 Task: In the Company zucc.edu.ve, Add note: 'Reach out to a customer for a case study interview.'. Mark checkbox to create task to follow up ': In 1 month'. Create task, with  description: Physical meeting done, Add due date: In 1 week; Add reminder: 1 hour before. Set Priority High and add note: Include the link to the demo video in the follow-up email.. Logged in from softage.6@softage.net
Action: Mouse moved to (84, 59)
Screenshot: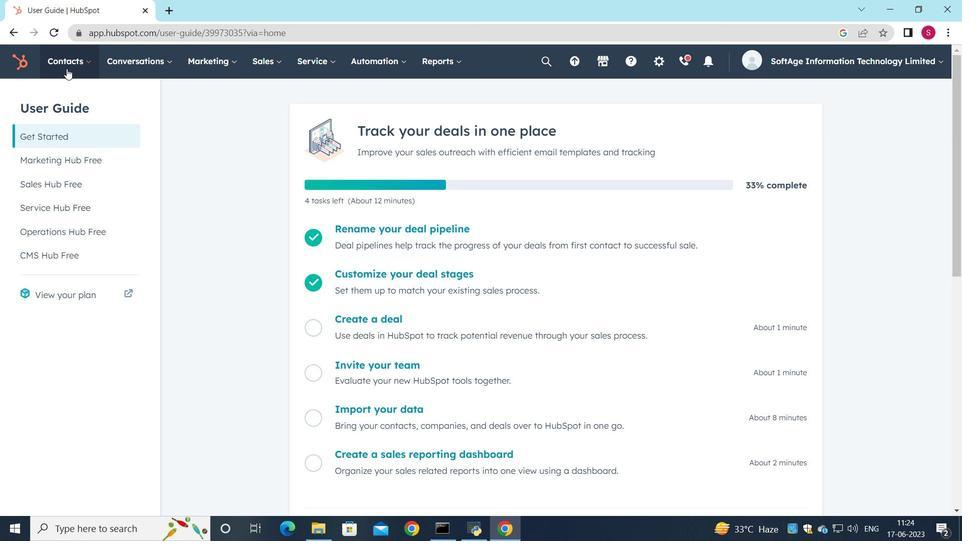 
Action: Mouse pressed left at (84, 59)
Screenshot: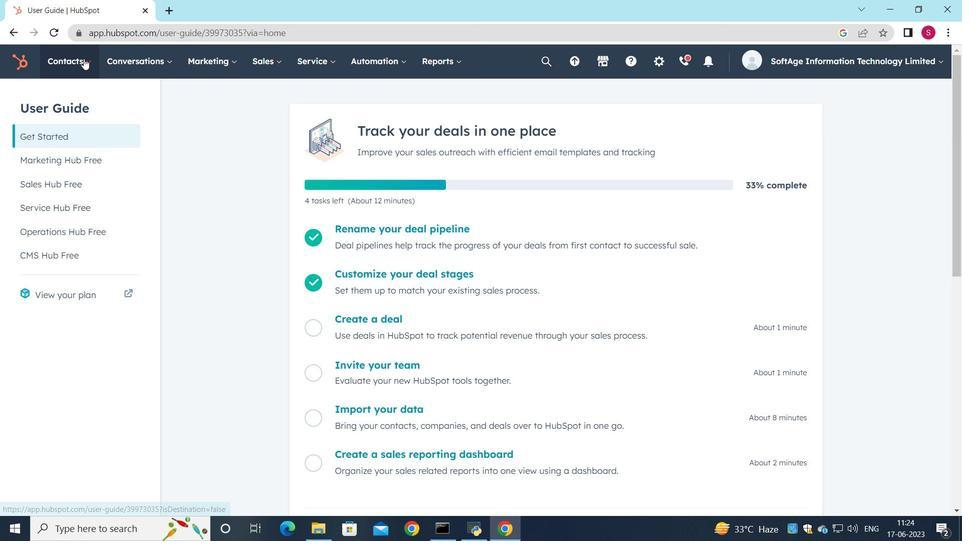 
Action: Mouse moved to (87, 120)
Screenshot: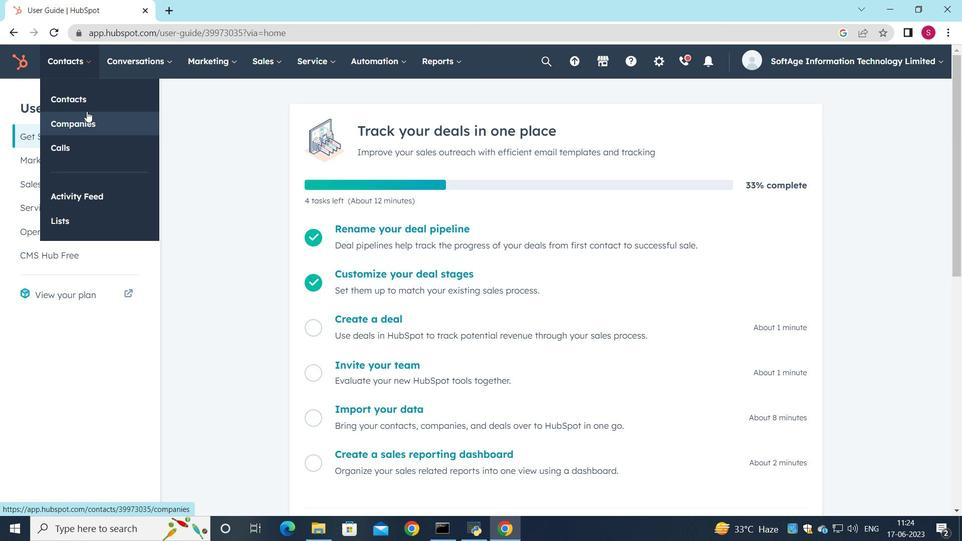 
Action: Mouse pressed left at (87, 120)
Screenshot: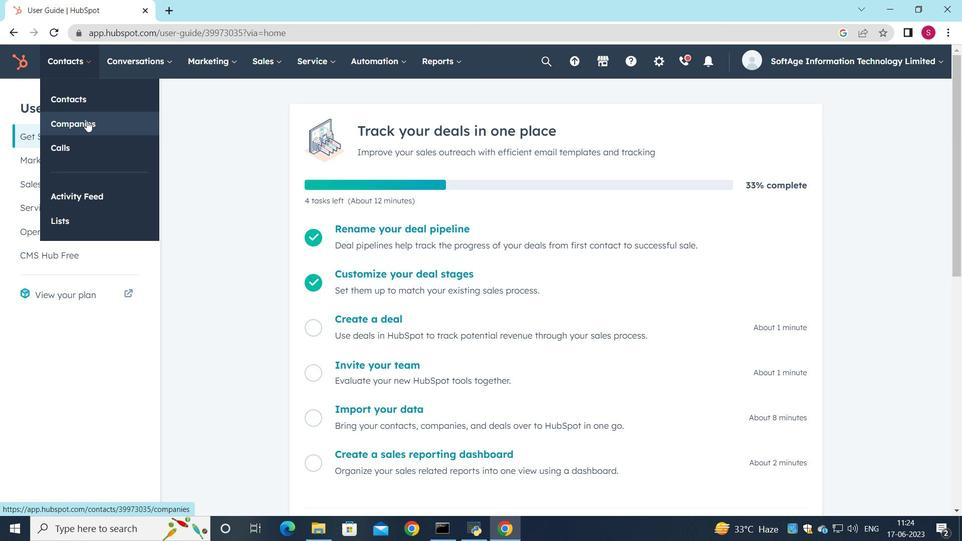 
Action: Mouse moved to (95, 205)
Screenshot: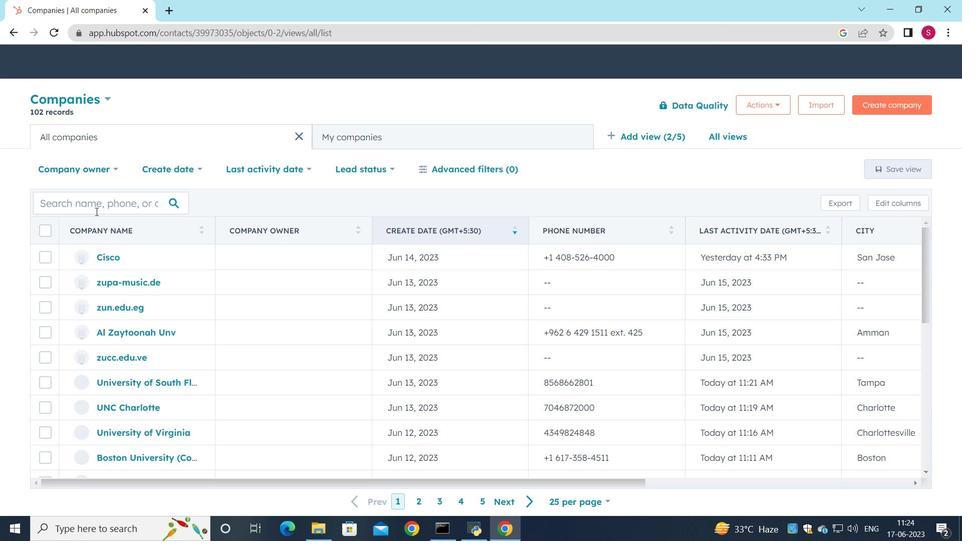
Action: Mouse pressed left at (95, 205)
Screenshot: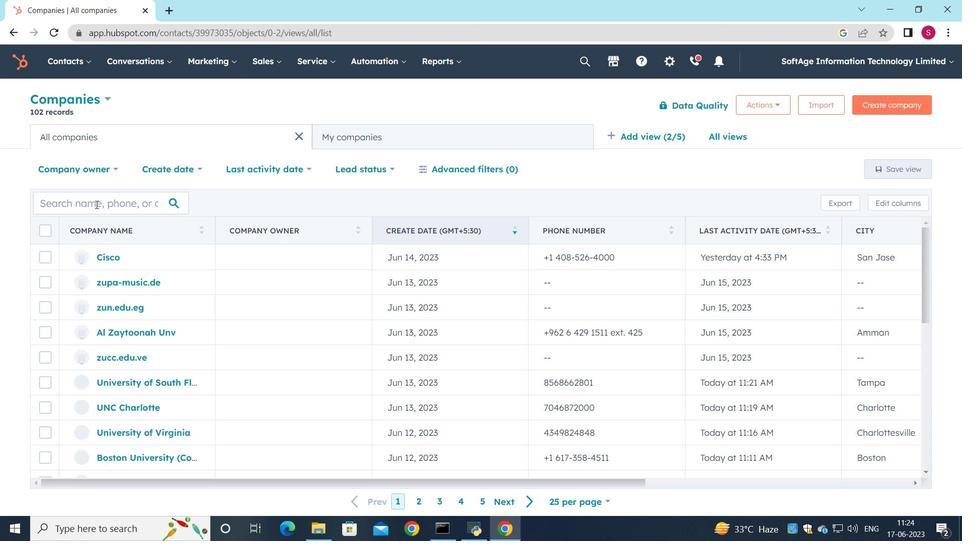 
Action: Key pressed zucc.edu.ve
Screenshot: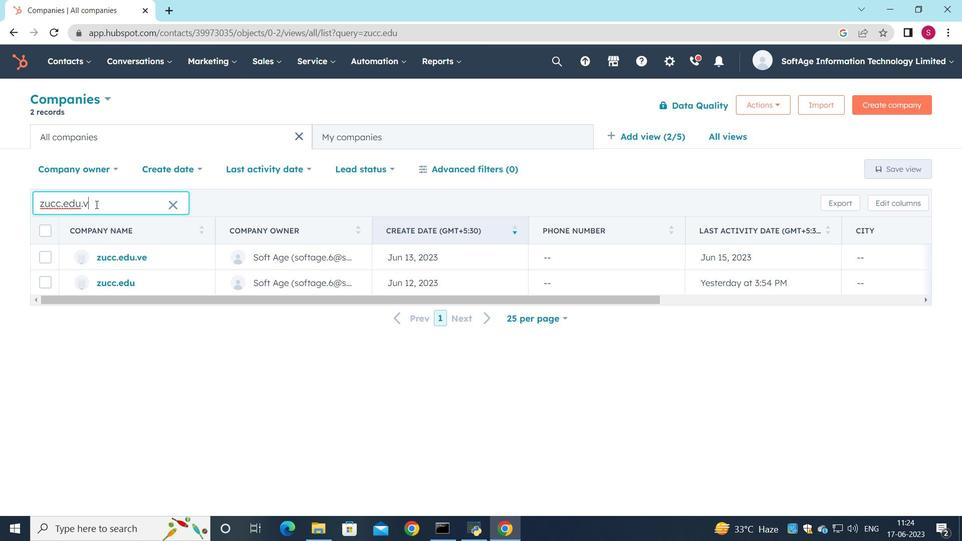 
Action: Mouse moved to (102, 257)
Screenshot: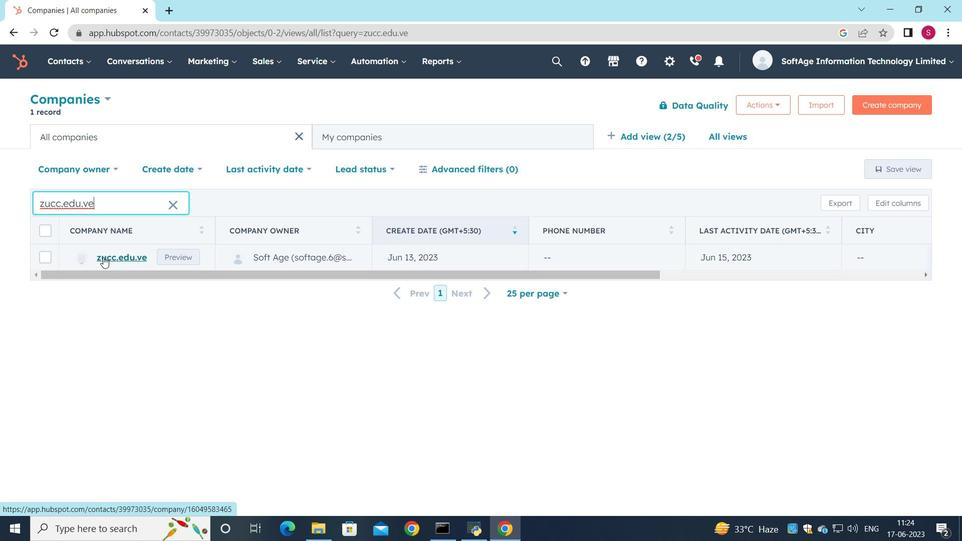 
Action: Mouse pressed left at (102, 257)
Screenshot: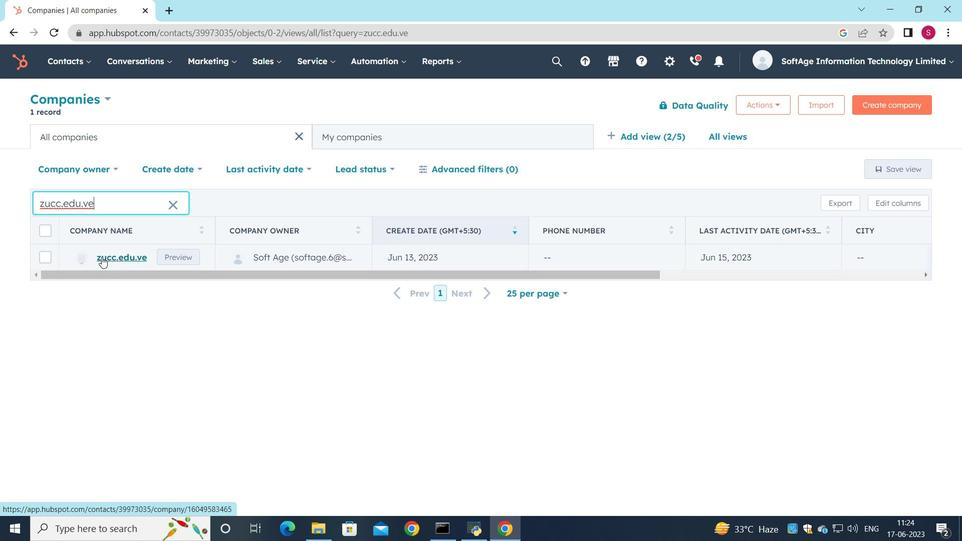
Action: Mouse moved to (32, 199)
Screenshot: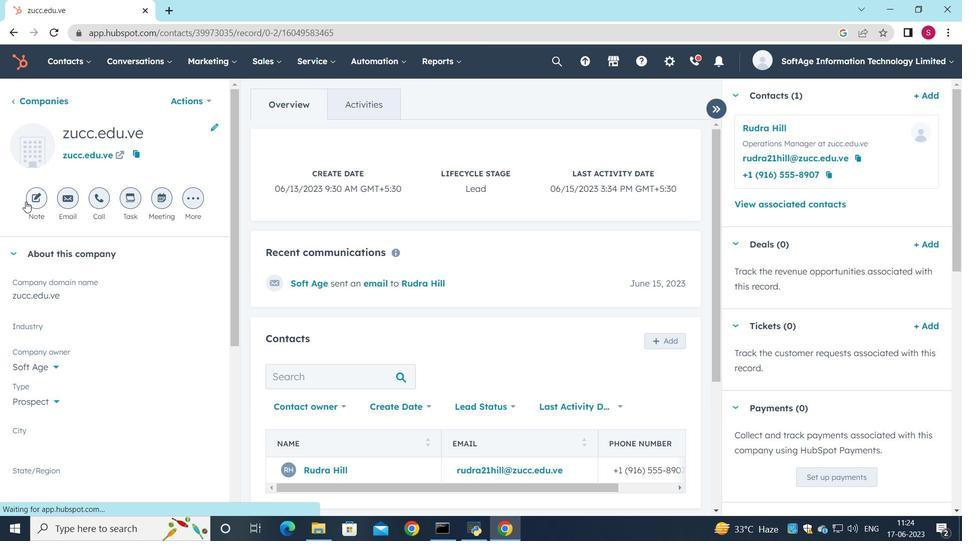 
Action: Mouse pressed left at (32, 199)
Screenshot: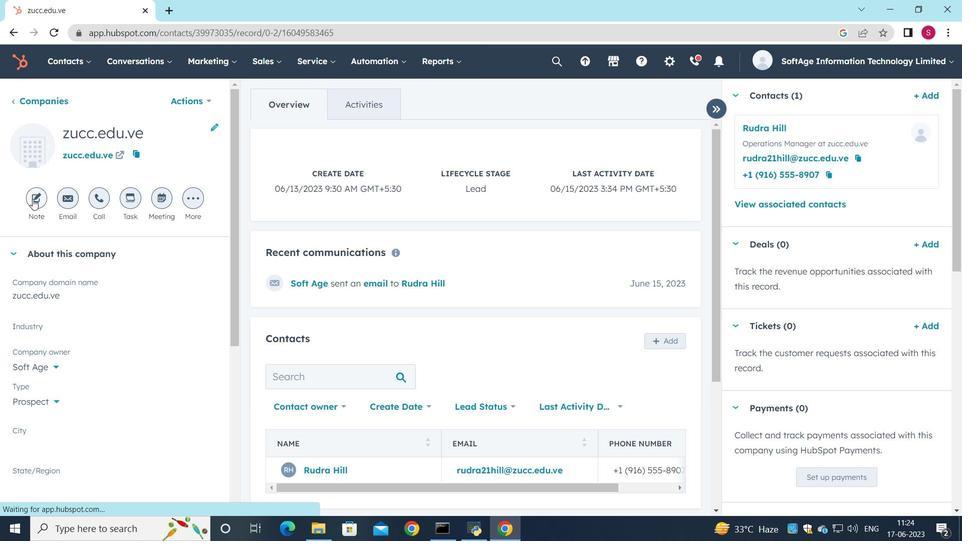
Action: Mouse moved to (538, 298)
Screenshot: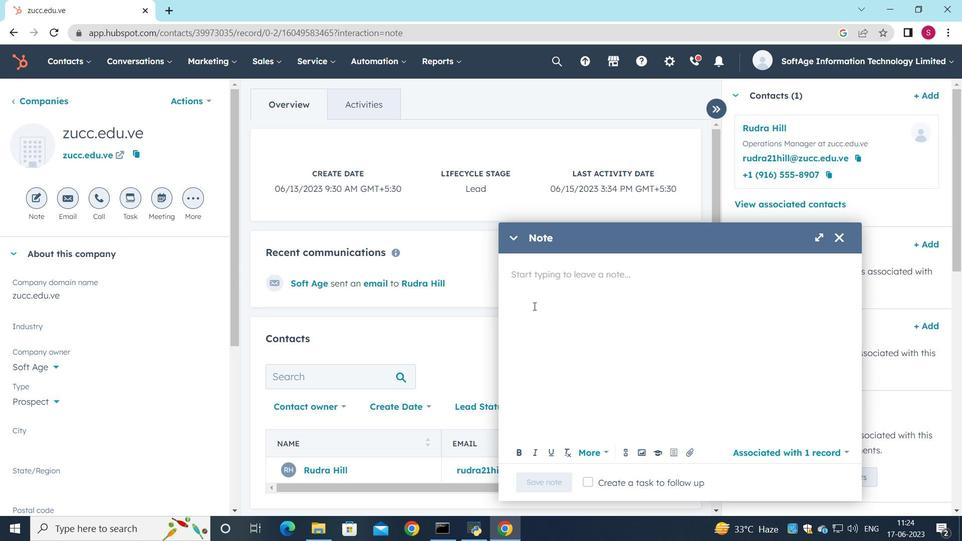 
Action: Key pressed <Key.shift><Key.shift><Key.shift><Key.shift><Key.shift><Key.shift><Key.shift><Key.shift><Key.shift><Key.shift>Reach<Key.space>out<Key.space>to<Key.space>a<Key.space>customer<Key.space>for<Key.space>a<Key.space>case<Key.space>study<Key.space>interview
Screenshot: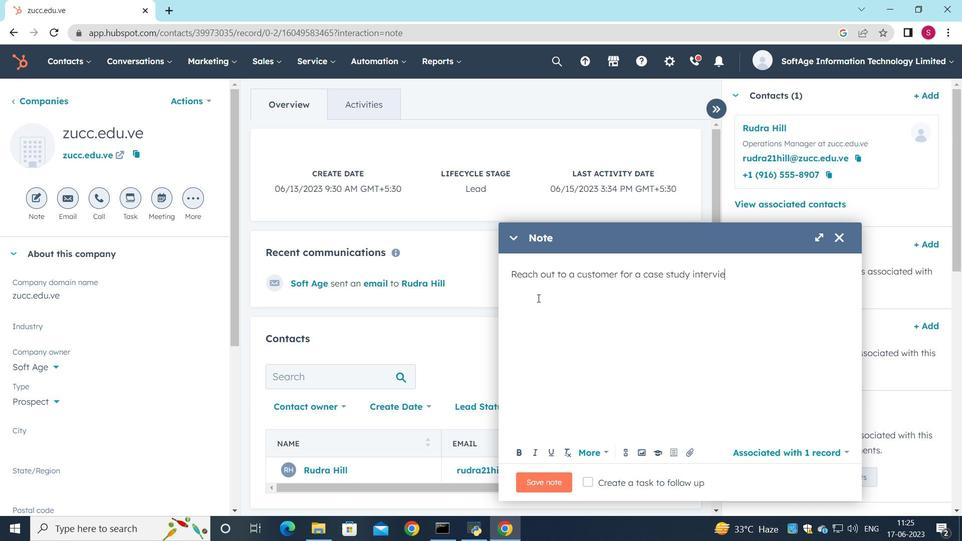 
Action: Mouse moved to (592, 483)
Screenshot: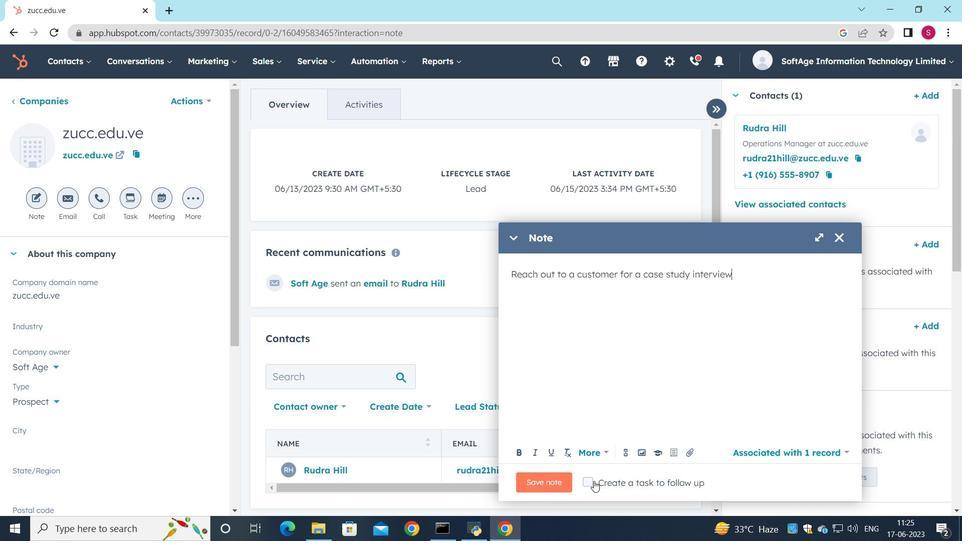 
Action: Mouse pressed left at (592, 483)
Screenshot: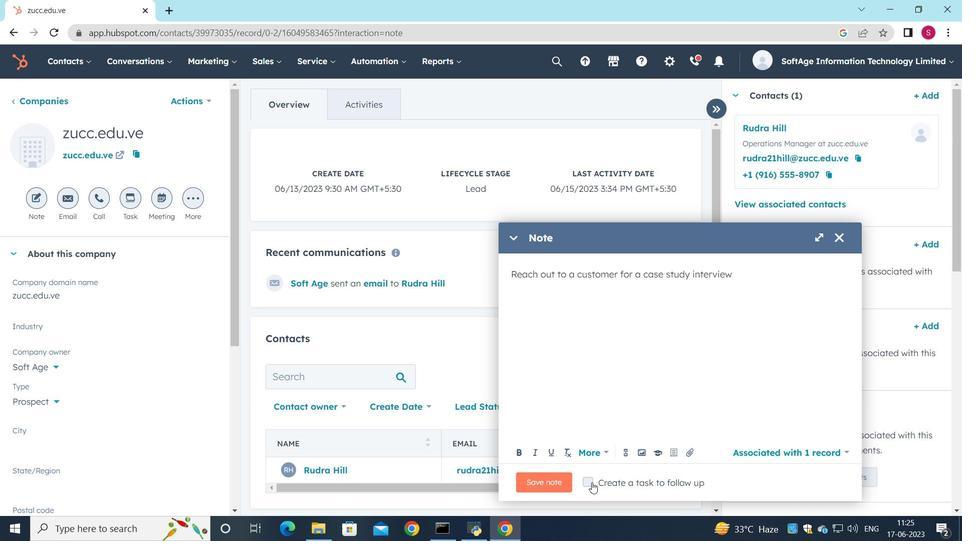 
Action: Mouse moved to (611, 486)
Screenshot: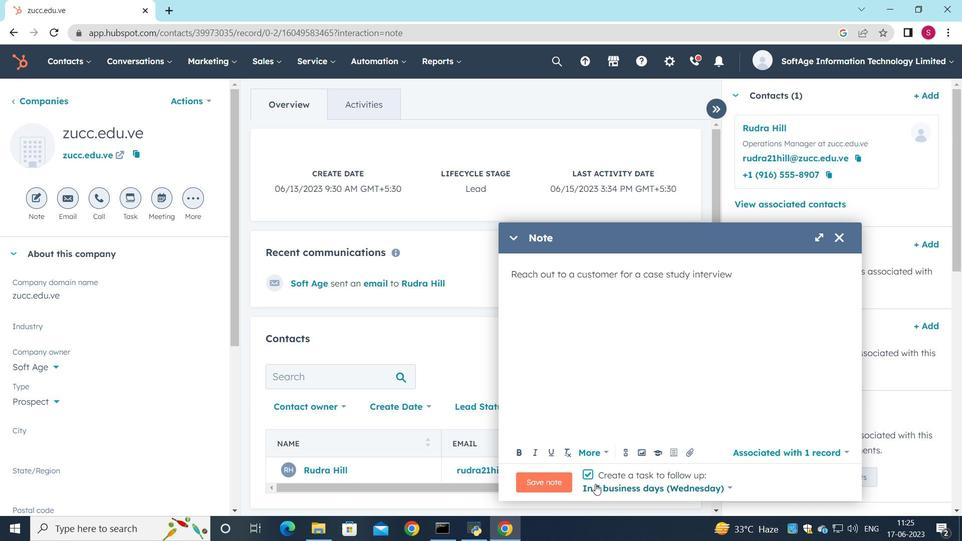 
Action: Mouse pressed left at (611, 486)
Screenshot: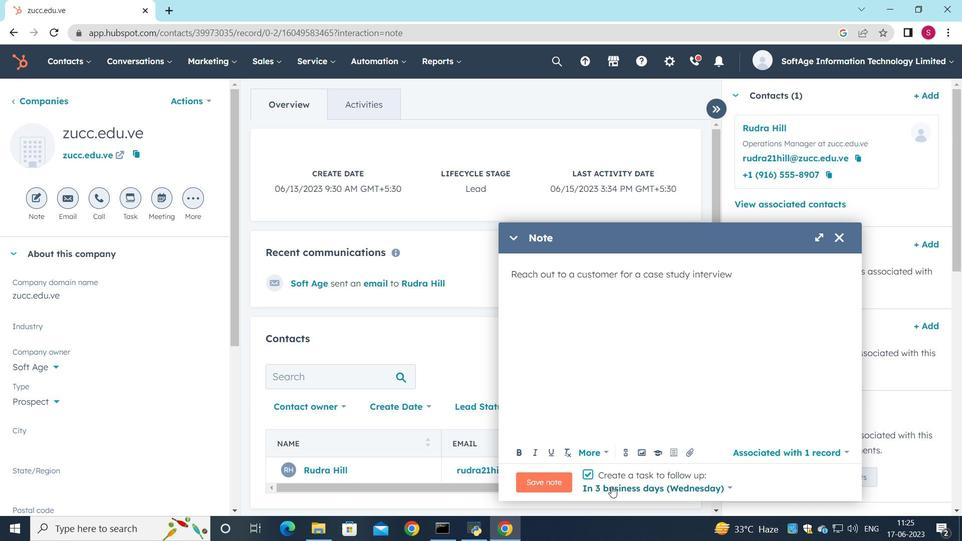 
Action: Mouse moved to (672, 431)
Screenshot: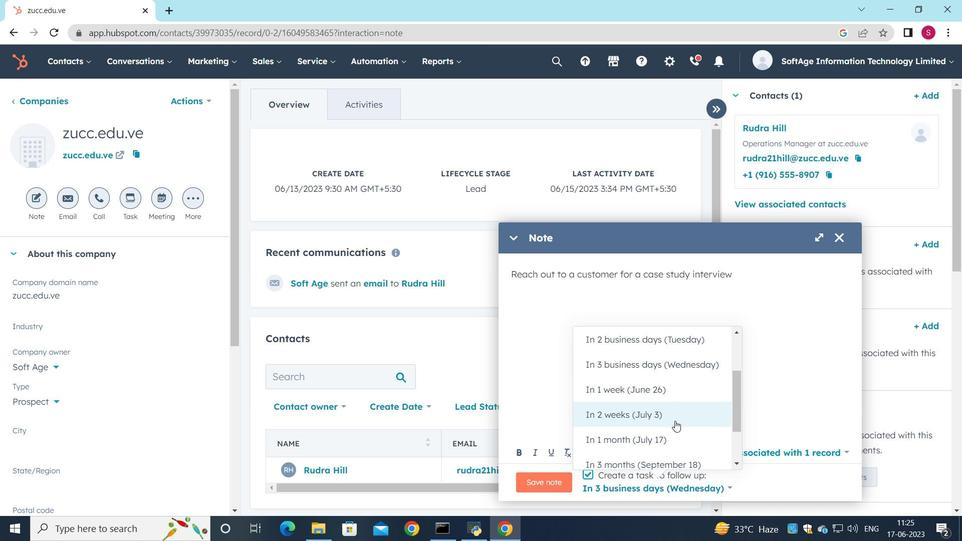 
Action: Mouse pressed left at (672, 431)
Screenshot: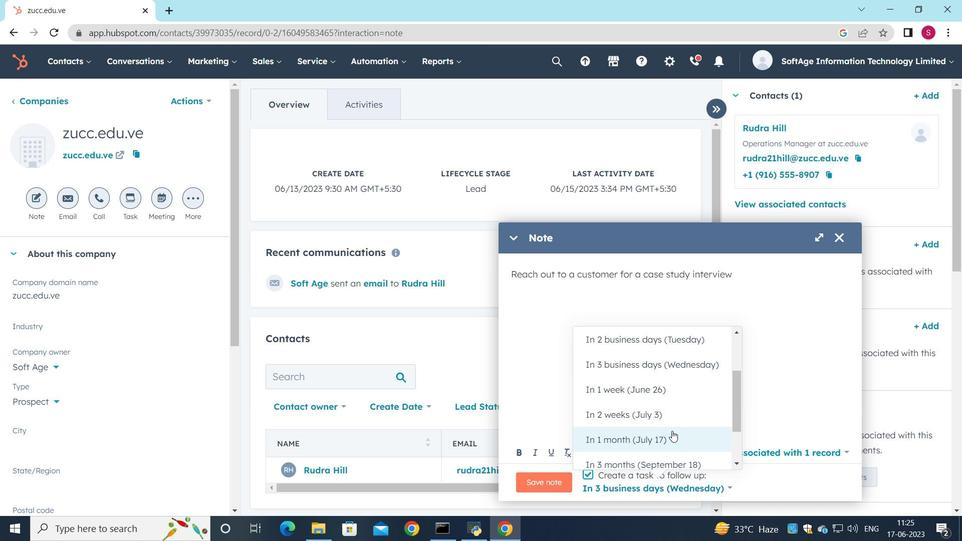 
Action: Mouse moved to (544, 484)
Screenshot: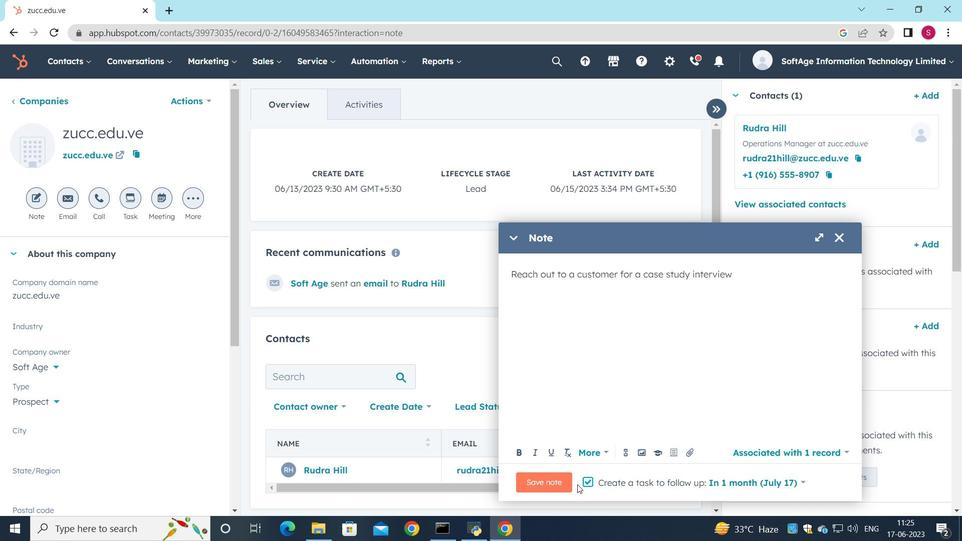 
Action: Mouse pressed left at (544, 484)
Screenshot: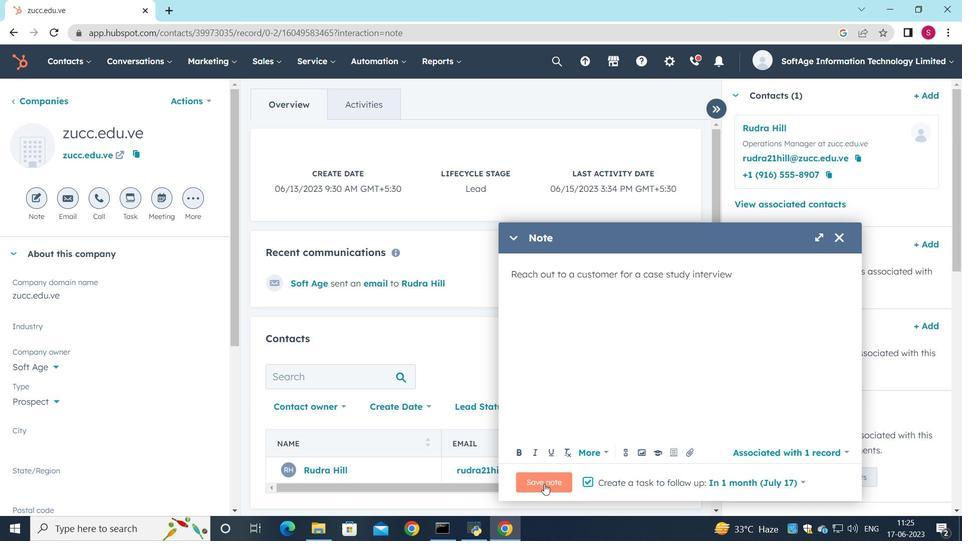 
Action: Mouse moved to (128, 200)
Screenshot: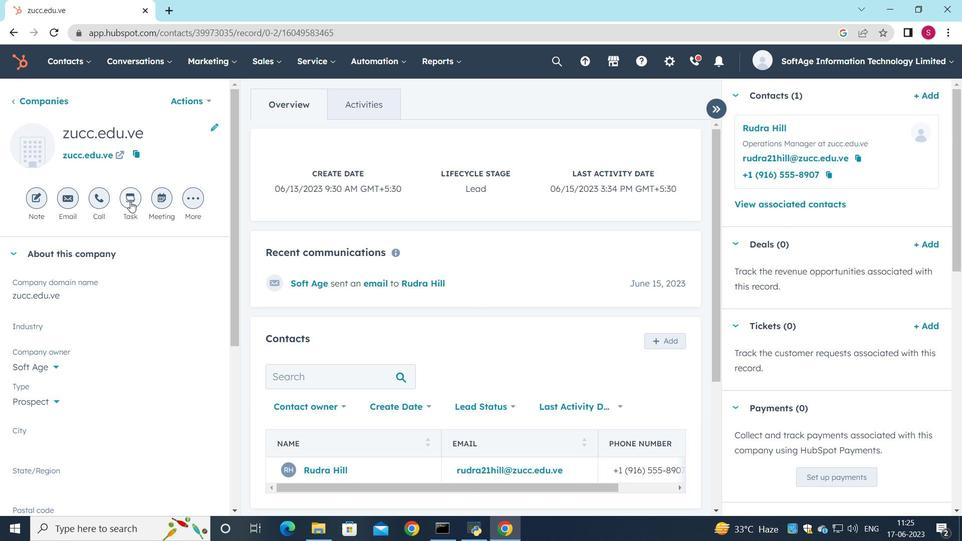 
Action: Mouse pressed left at (128, 200)
Screenshot: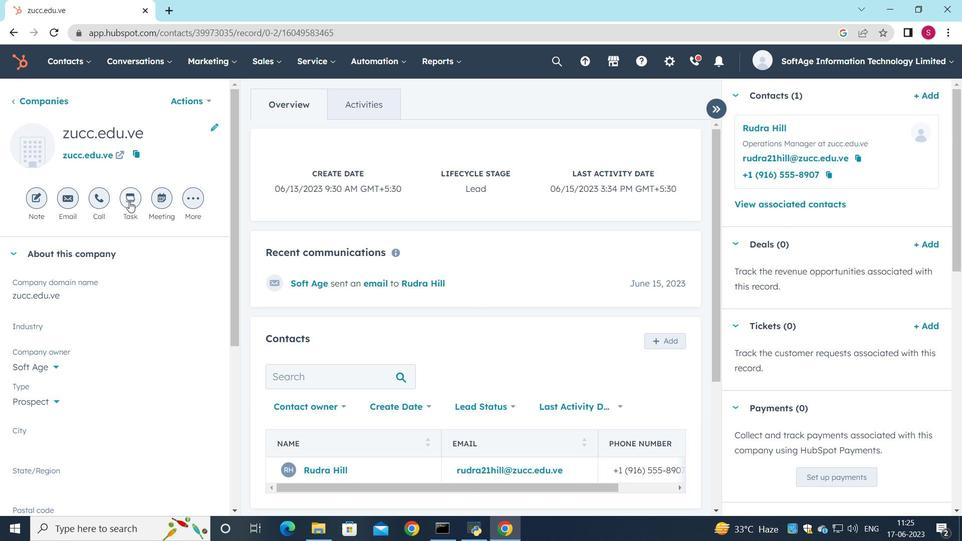 
Action: Mouse moved to (607, 220)
Screenshot: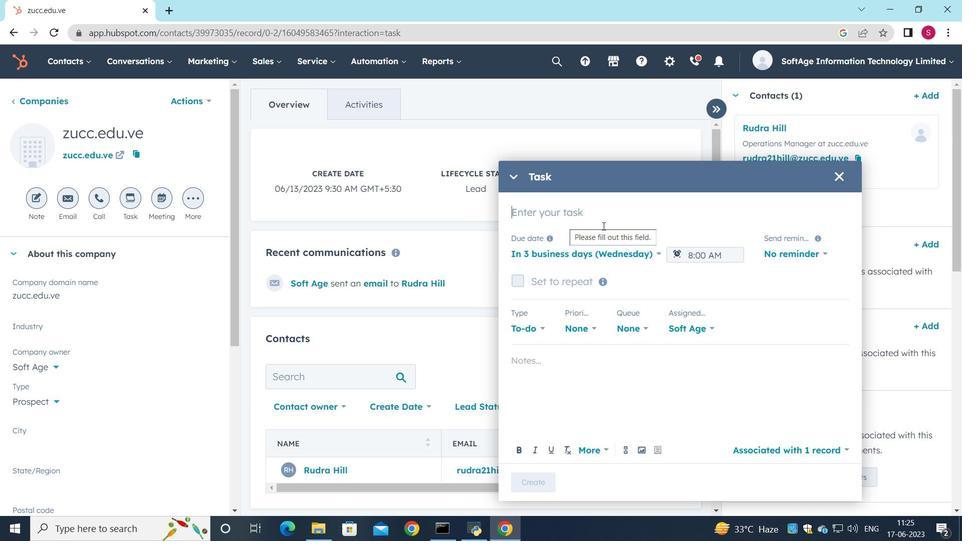 
Action: Key pressed <Key.shift><Key.shift><Key.shift><Key.shift><Key.shift>Physical<Key.space>meeting<Key.space>done<Key.space>
Screenshot: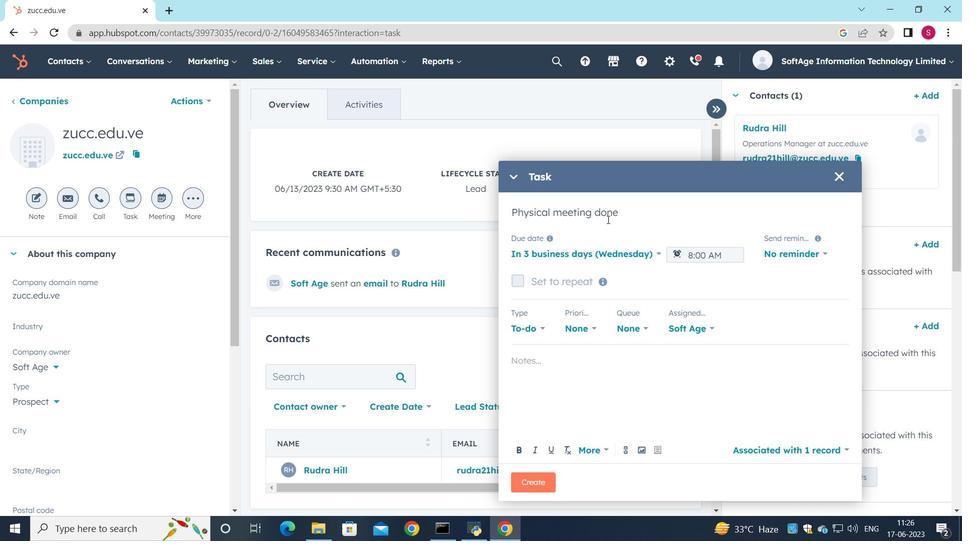 
Action: Mouse moved to (657, 250)
Screenshot: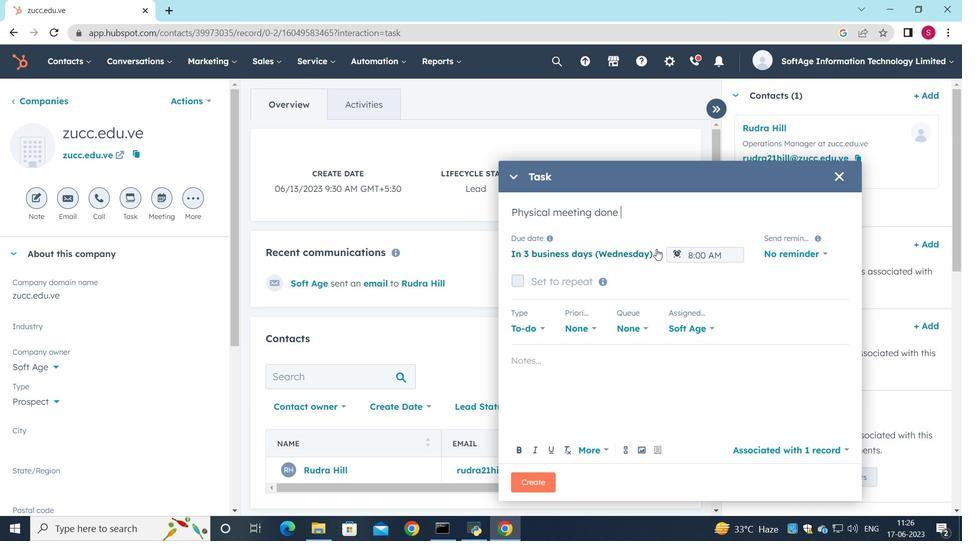 
Action: Mouse pressed left at (657, 250)
Screenshot: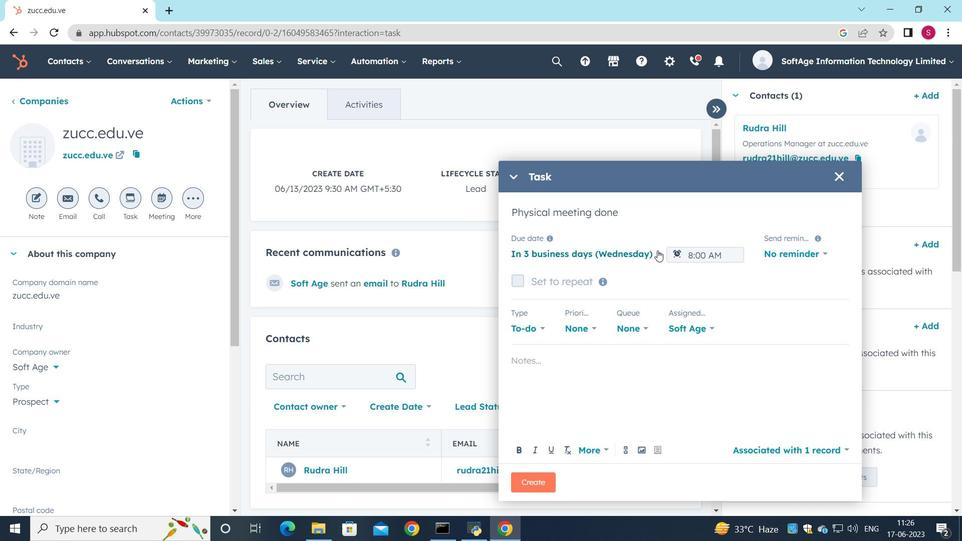 
Action: Mouse moved to (605, 327)
Screenshot: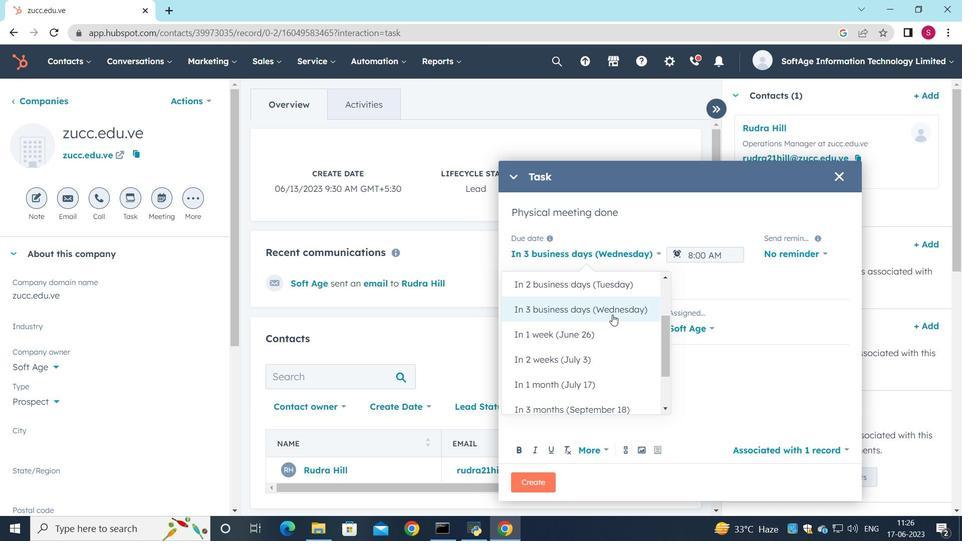 
Action: Mouse pressed left at (605, 327)
Screenshot: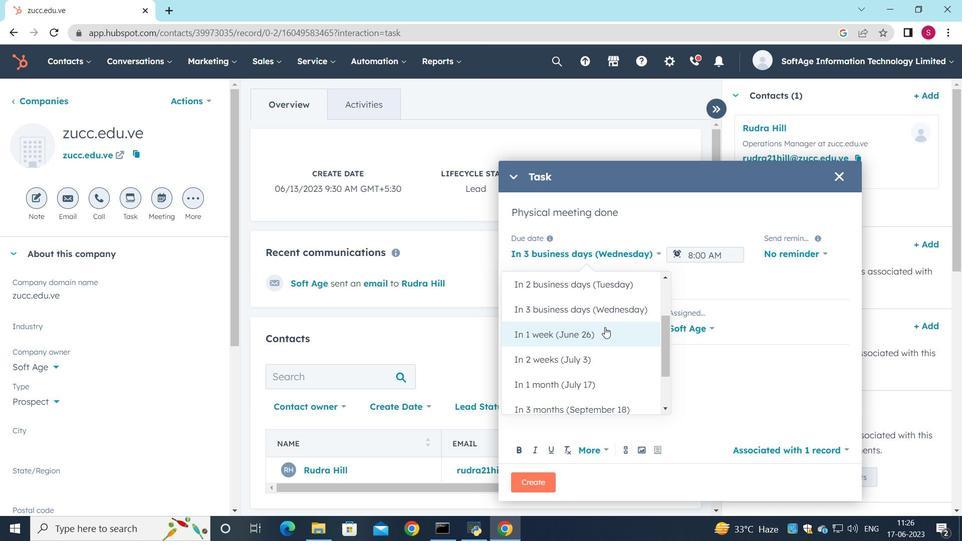 
Action: Mouse moved to (770, 249)
Screenshot: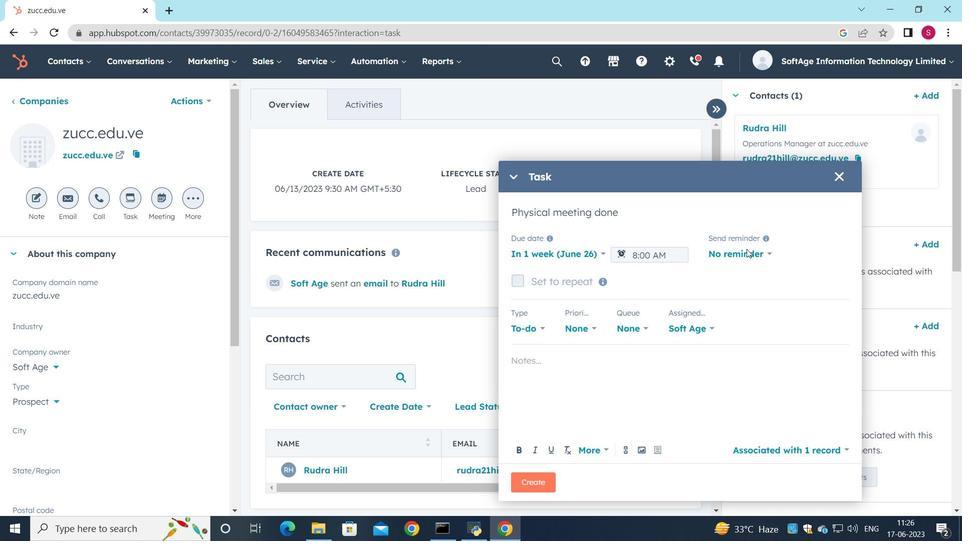
Action: Mouse pressed left at (770, 249)
Screenshot: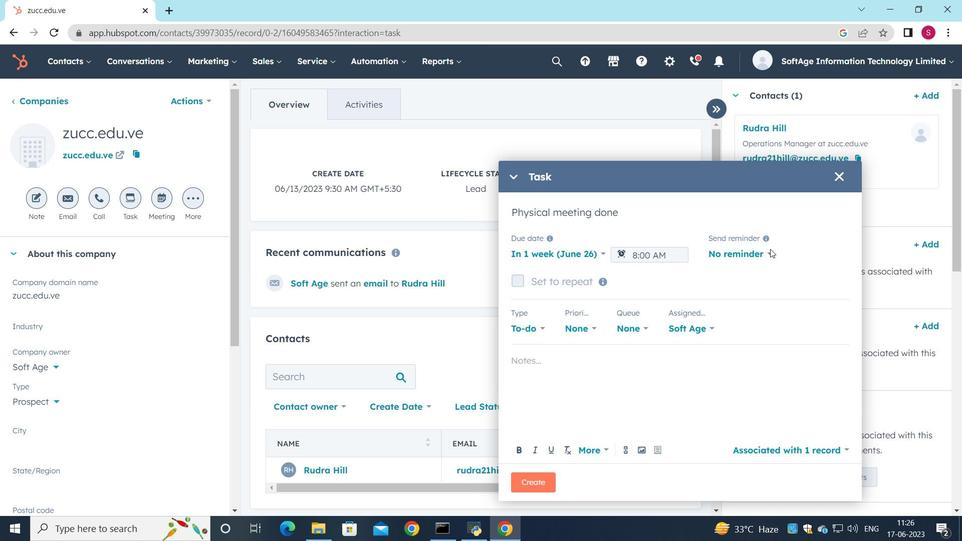 
Action: Mouse moved to (767, 251)
Screenshot: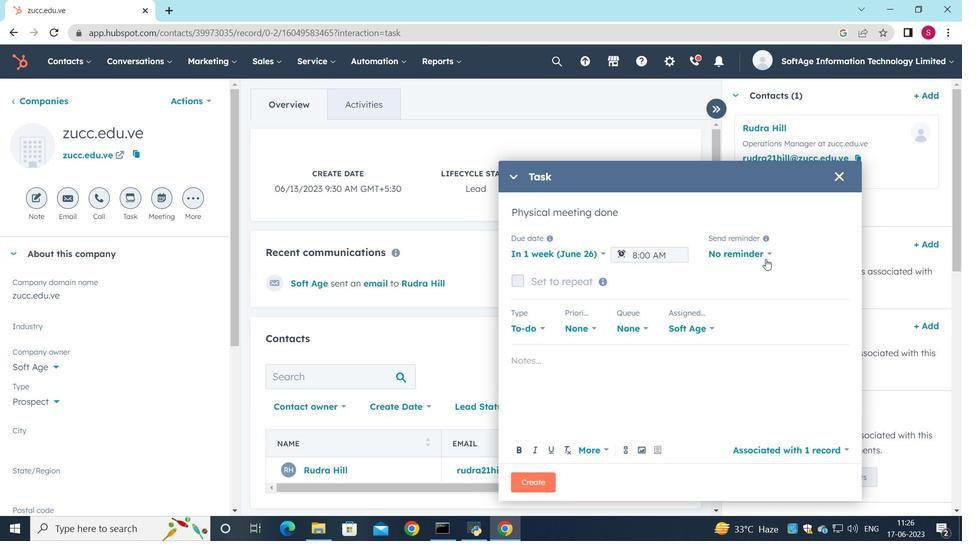 
Action: Mouse pressed left at (767, 251)
Screenshot: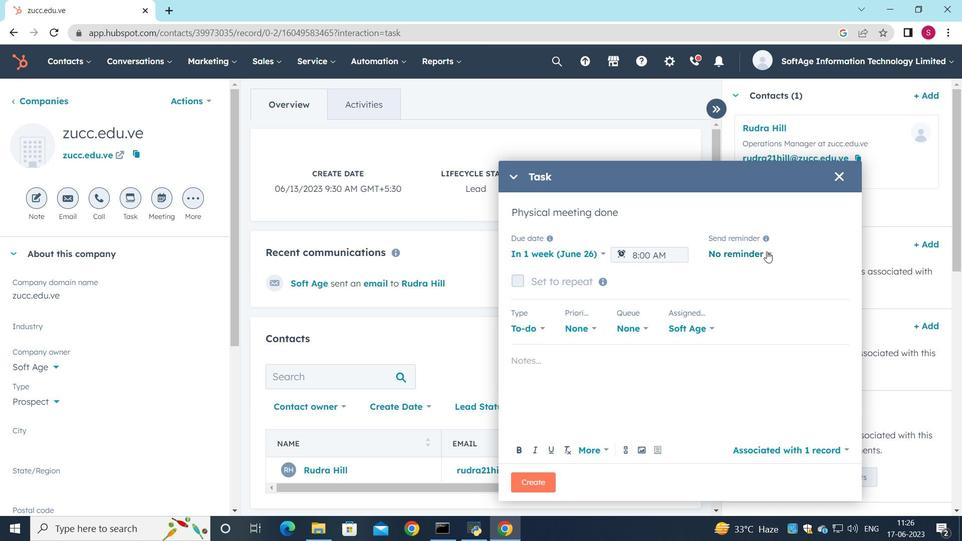 
Action: Mouse moved to (737, 358)
Screenshot: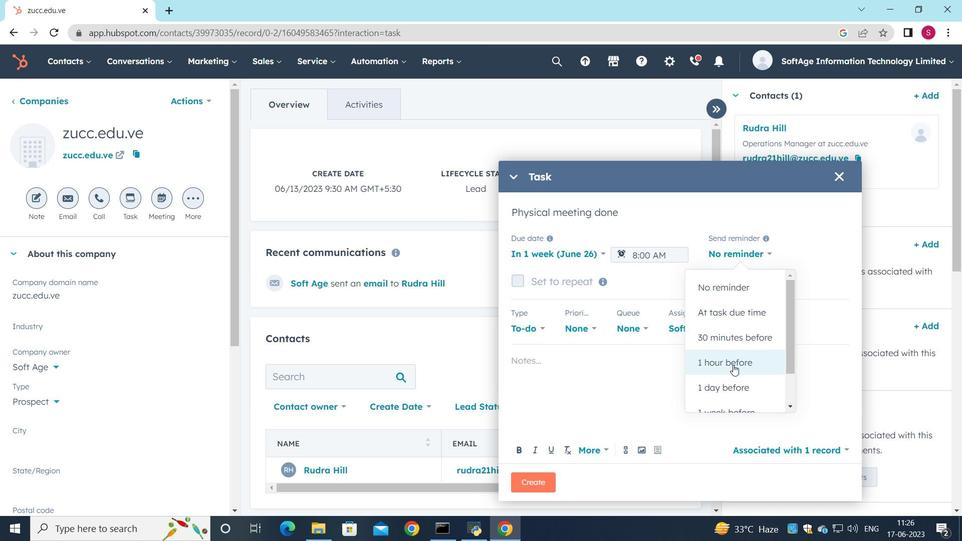 
Action: Mouse pressed left at (737, 358)
Screenshot: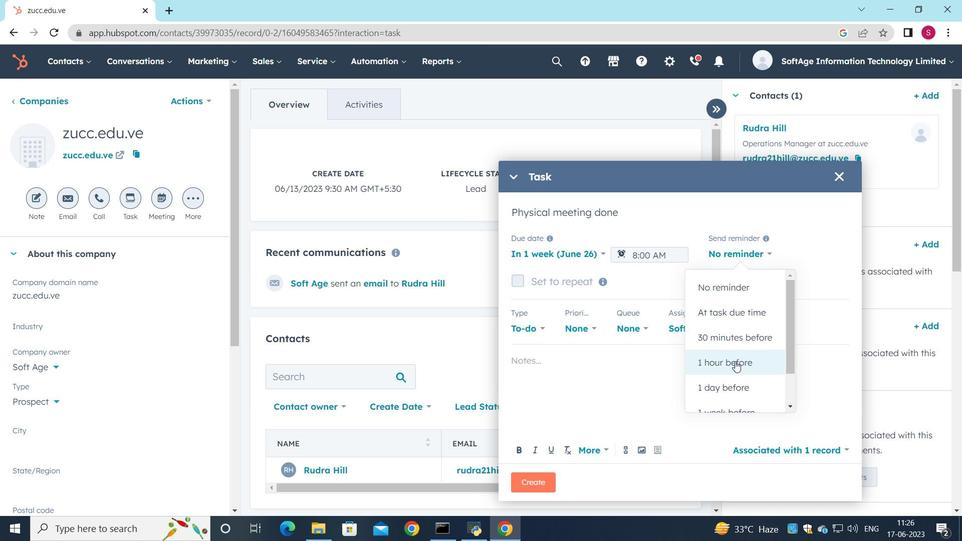 
Action: Mouse moved to (593, 327)
Screenshot: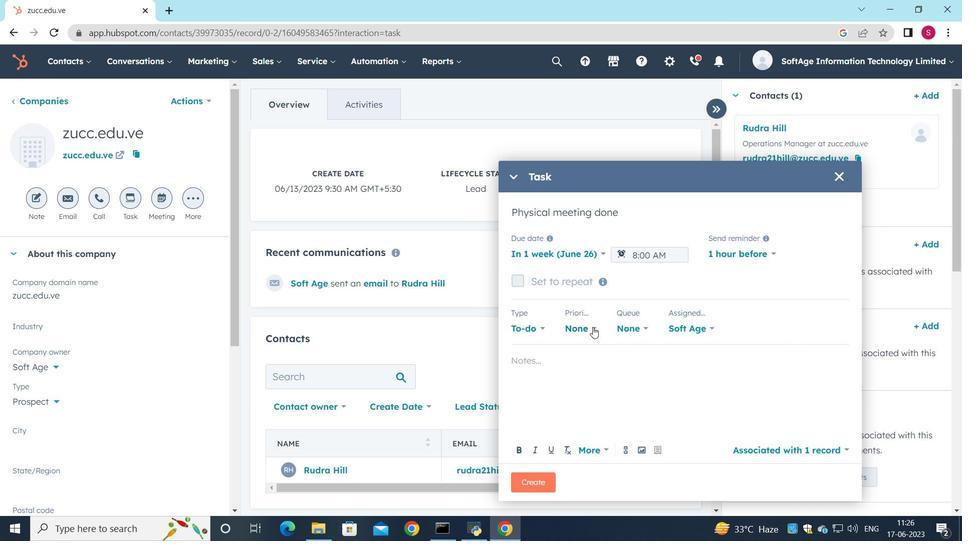 
Action: Mouse pressed left at (593, 327)
Screenshot: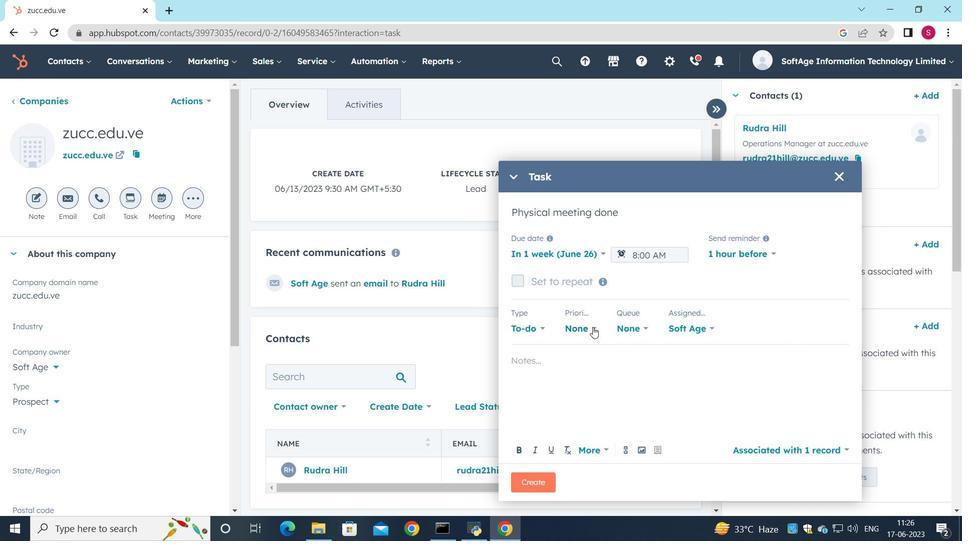 
Action: Mouse moved to (585, 434)
Screenshot: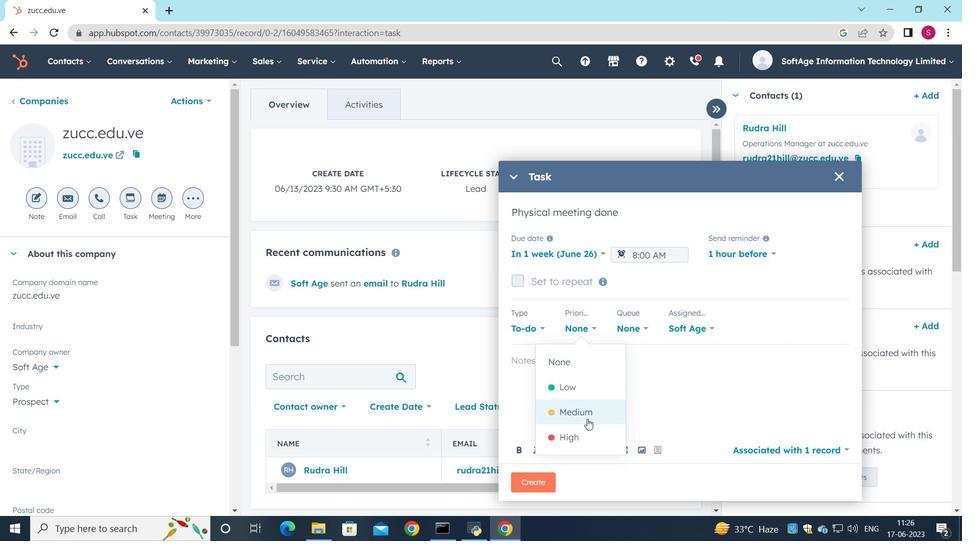 
Action: Mouse pressed left at (585, 434)
Screenshot: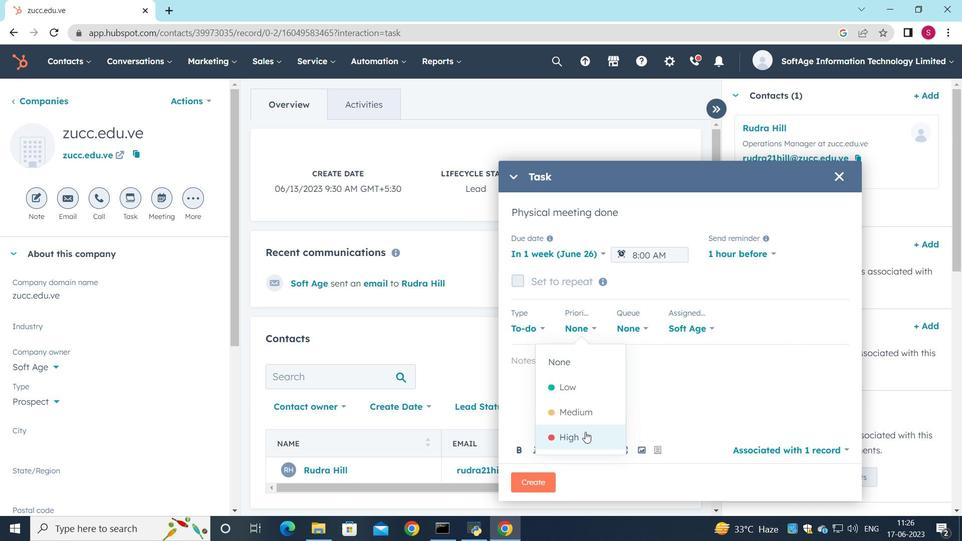 
Action: Mouse moved to (528, 363)
Screenshot: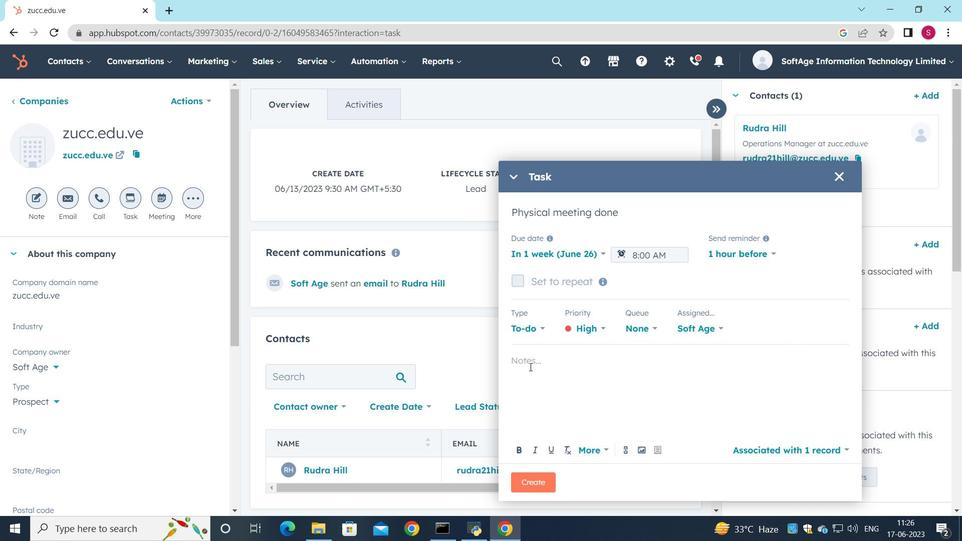 
Action: Mouse pressed left at (528, 363)
Screenshot: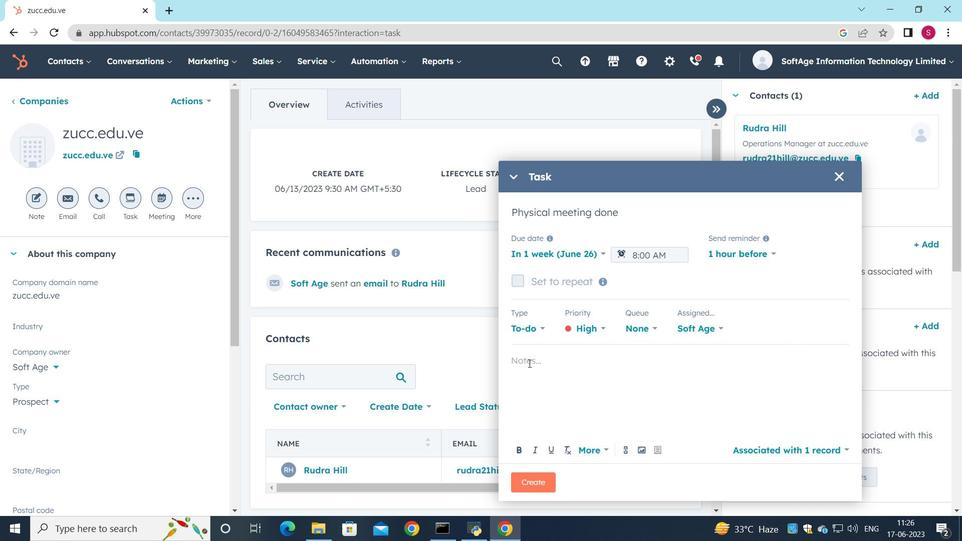 
Action: Mouse moved to (580, 367)
Screenshot: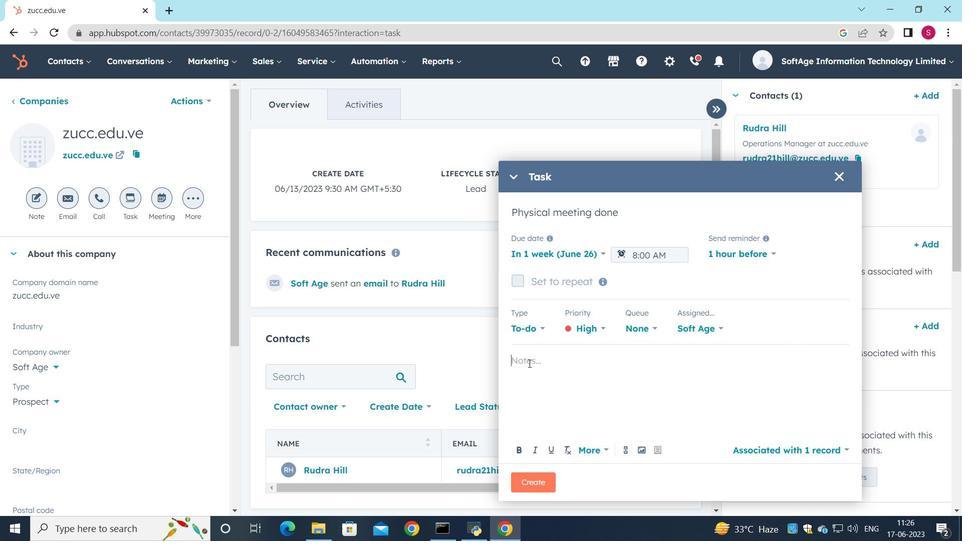 
Action: Key pressed <Key.shift>Include<Key.space>the<Key.space>link<Key.space>to<Key.space>the<Key.space>demo<Key.space>video<Key.space>in<Key.space>the<Key.space>follow-up<Key.space>email
Screenshot: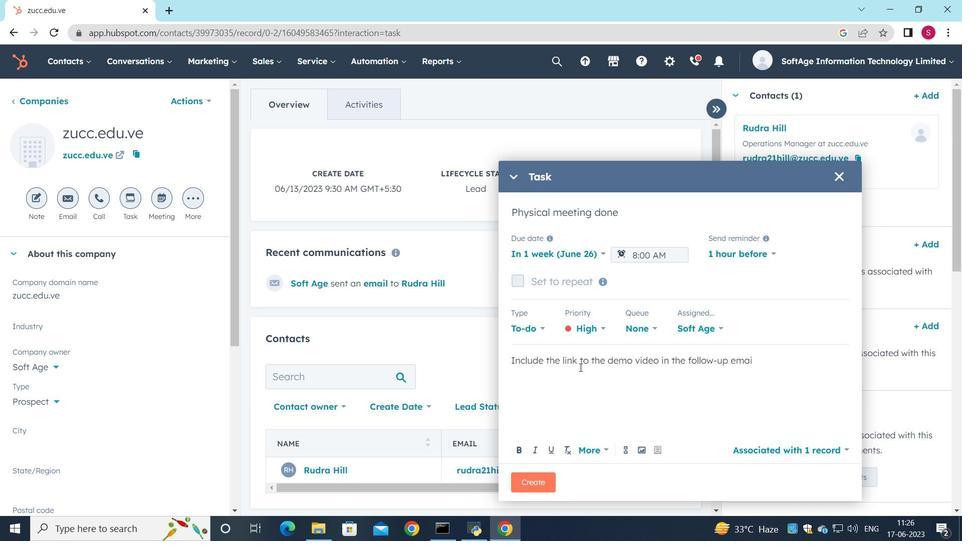 
Action: Mouse moved to (548, 485)
Screenshot: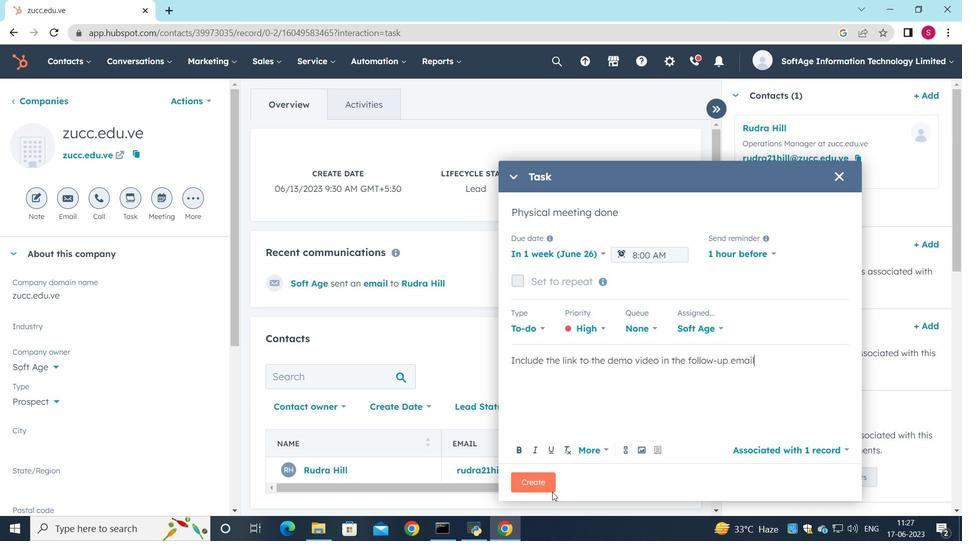 
Action: Mouse pressed left at (548, 485)
Screenshot: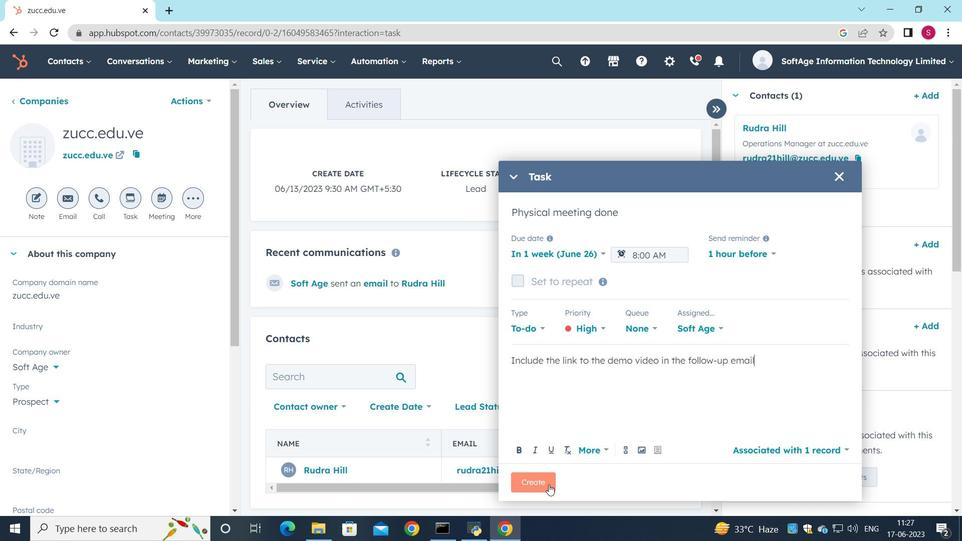 
Action: Mouse moved to (577, 443)
Screenshot: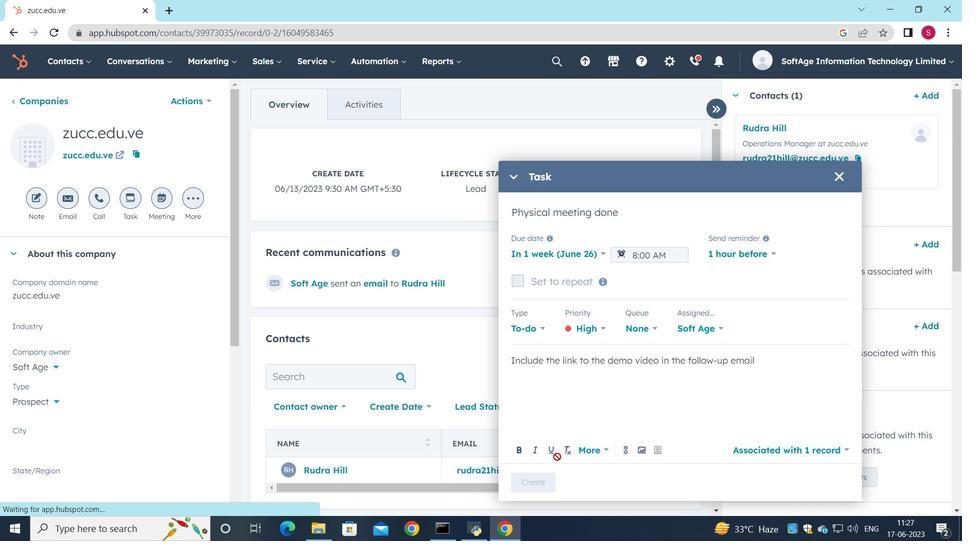 
